 Task: Plan a photography outing to a botanical garden on the 18th at 1:00 PM.
Action: Mouse moved to (129, 223)
Screenshot: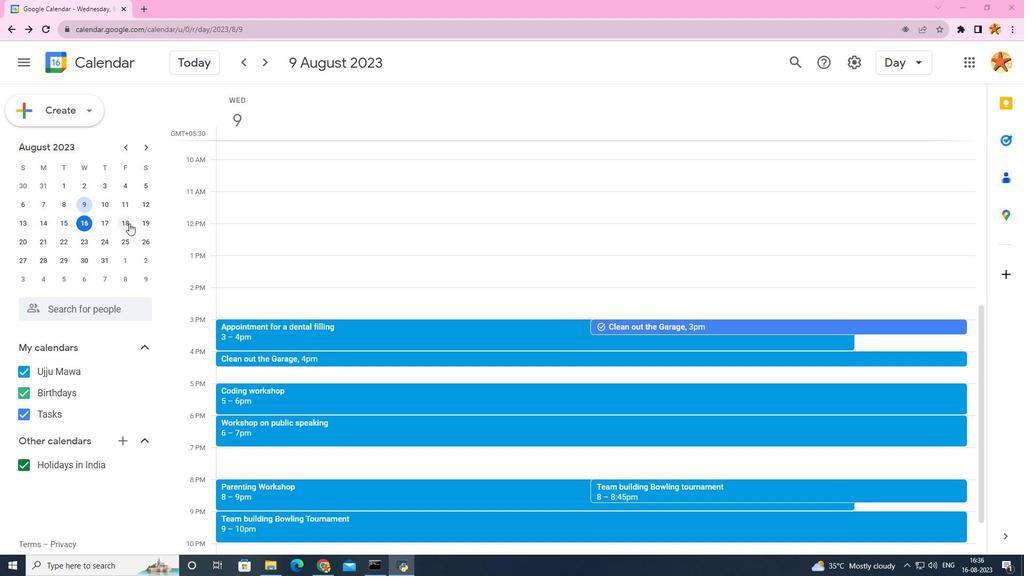 
Action: Mouse pressed left at (129, 223)
Screenshot: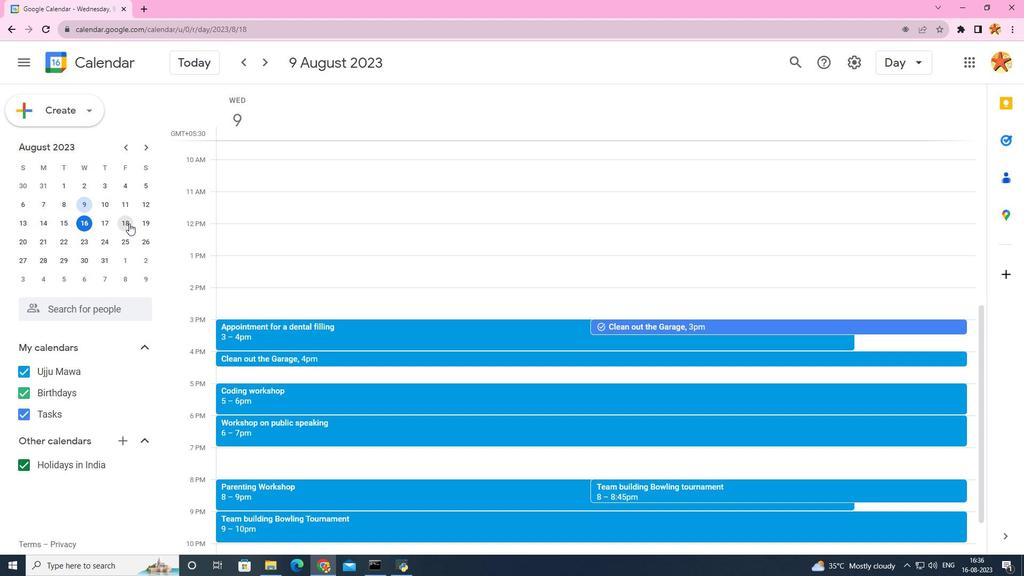
Action: Mouse moved to (233, 248)
Screenshot: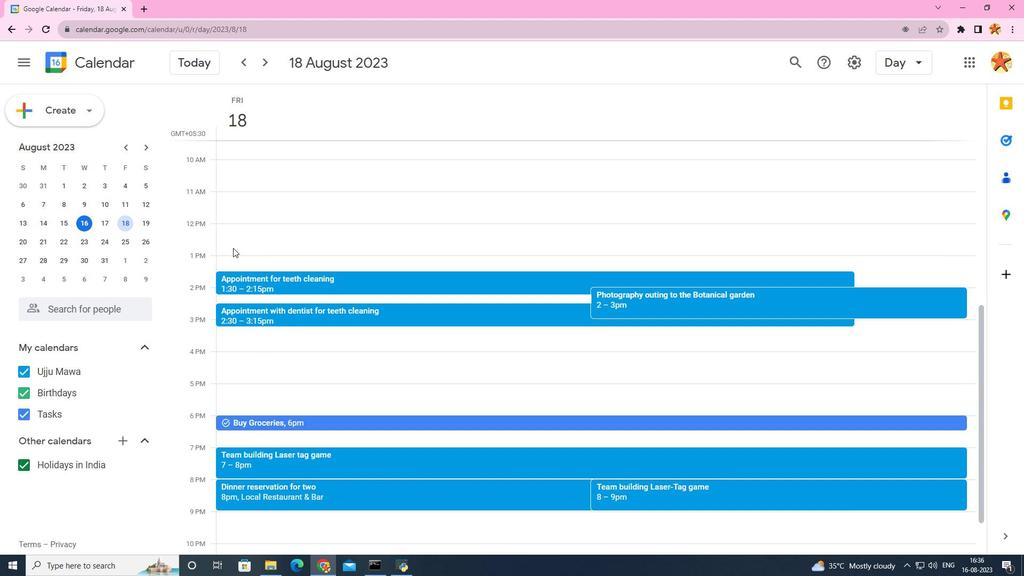
Action: Mouse pressed left at (233, 248)
Screenshot: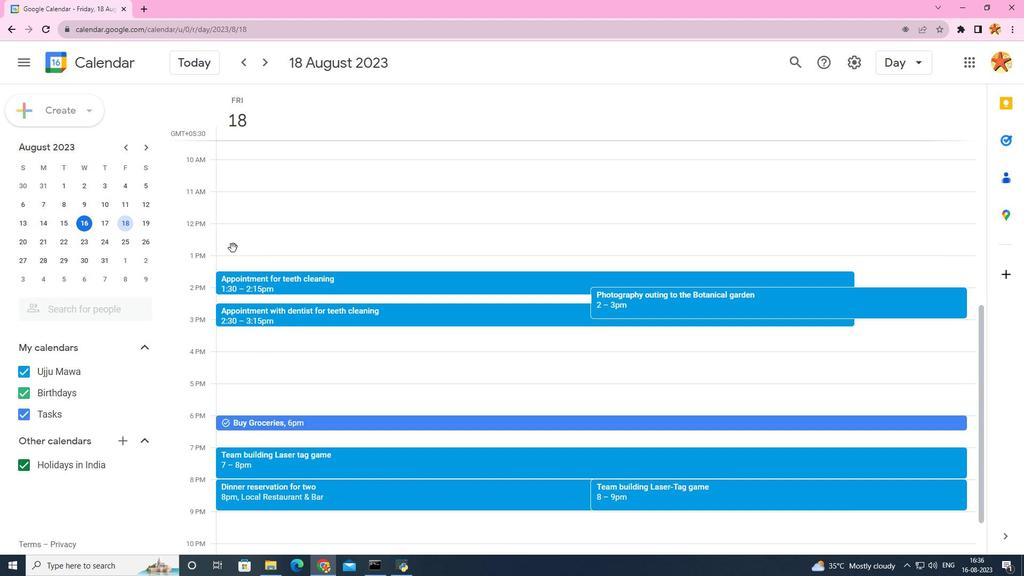 
Action: Mouse moved to (592, 239)
Screenshot: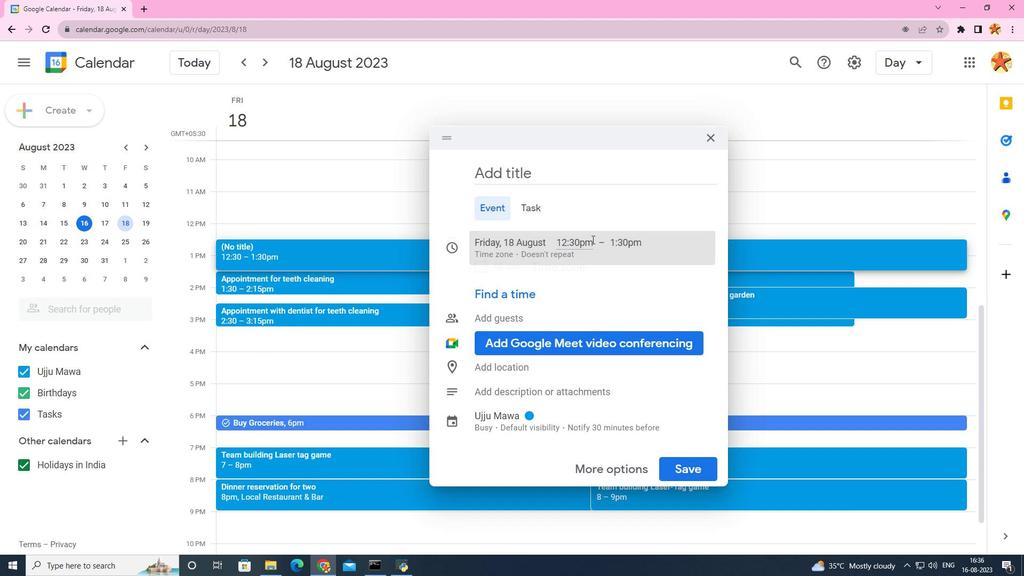 
Action: Mouse pressed left at (592, 239)
Screenshot: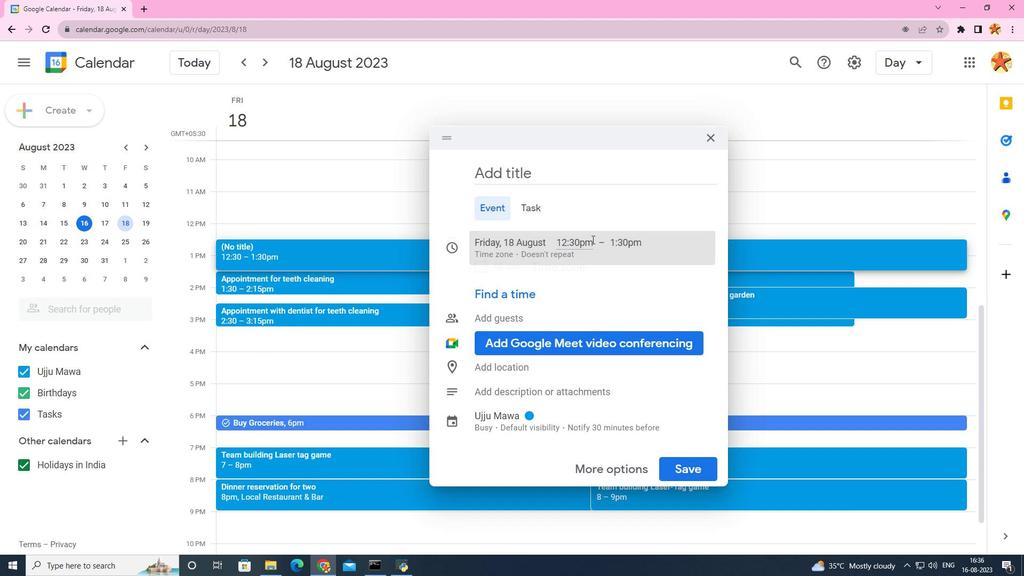 
Action: Mouse moved to (559, 375)
Screenshot: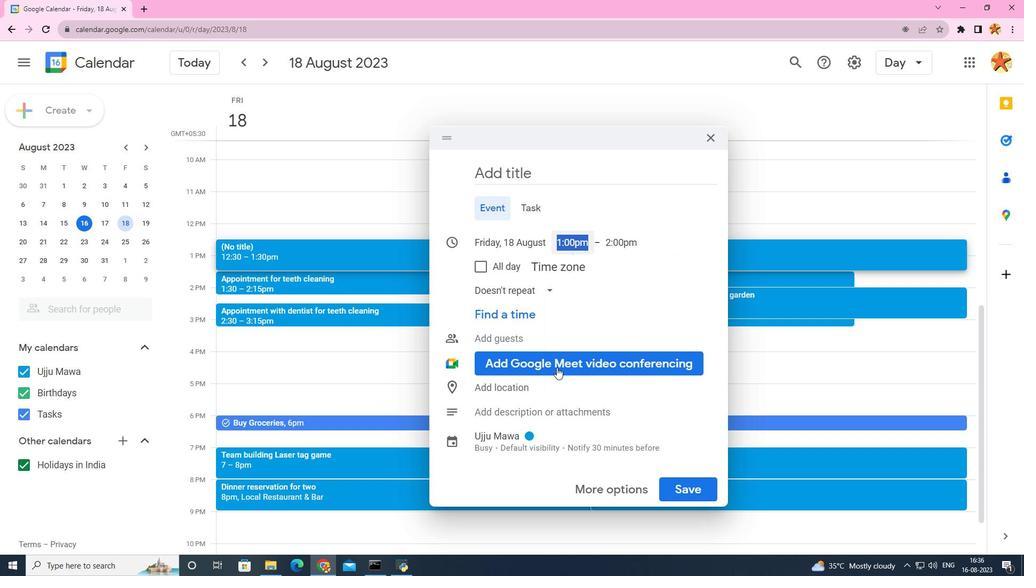 
Action: Mouse pressed left at (559, 375)
Screenshot: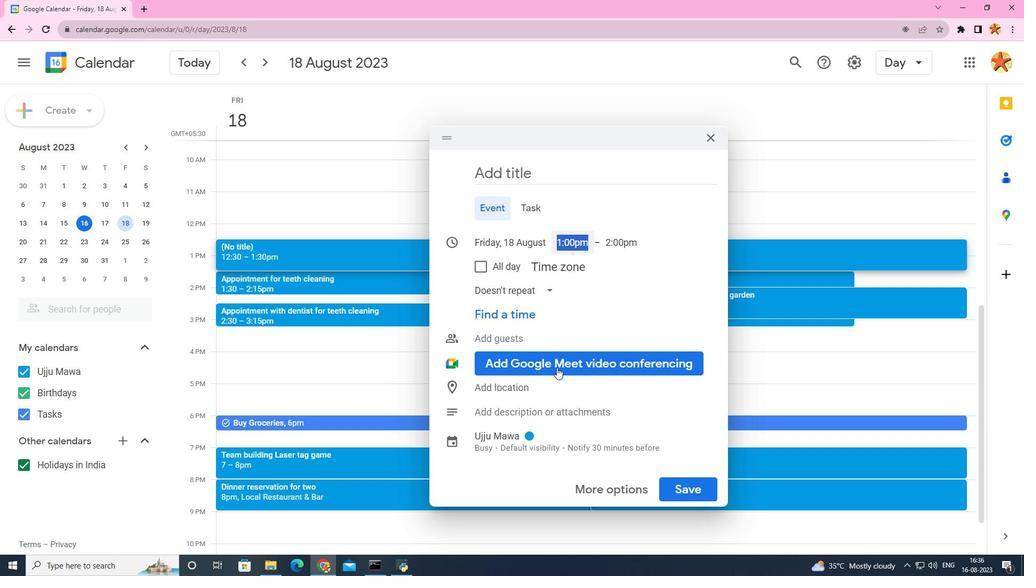
Action: Mouse moved to (536, 174)
Screenshot: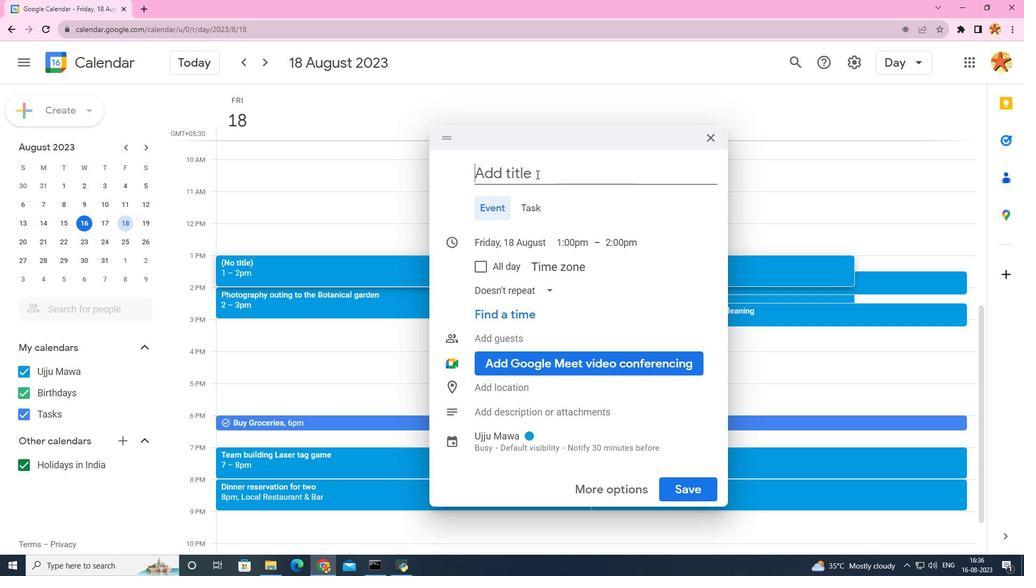 
Action: Mouse pressed left at (536, 174)
Screenshot: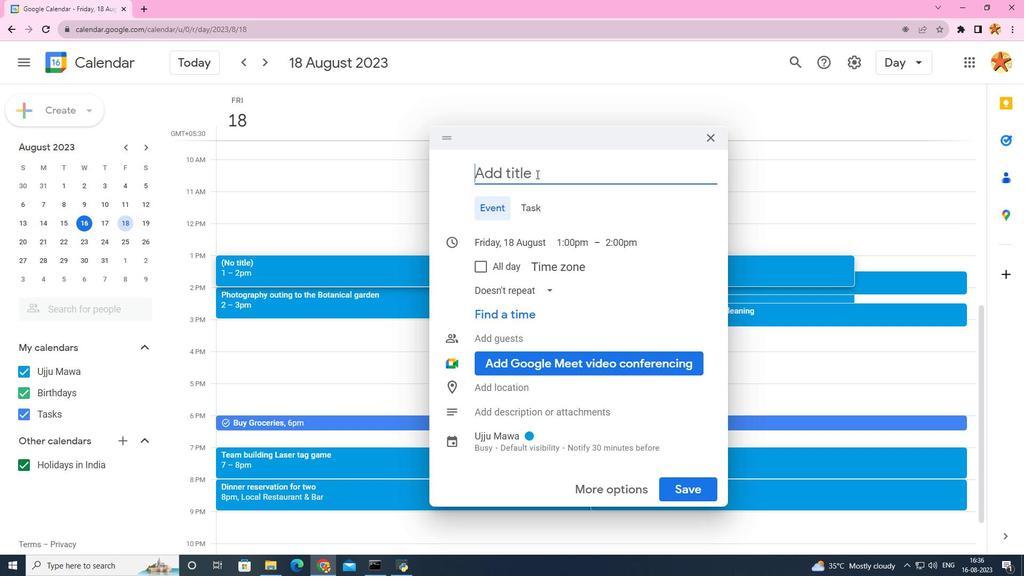 
Action: Key pressed <Key.caps_lock>P<Key.caps_lock>ho
Screenshot: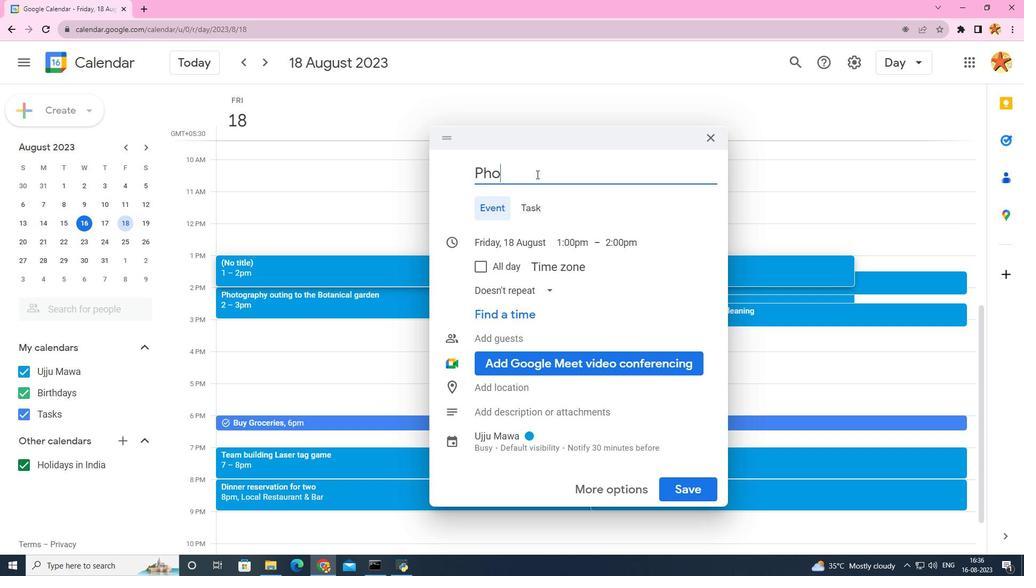 
Action: Mouse moved to (536, 136)
Screenshot: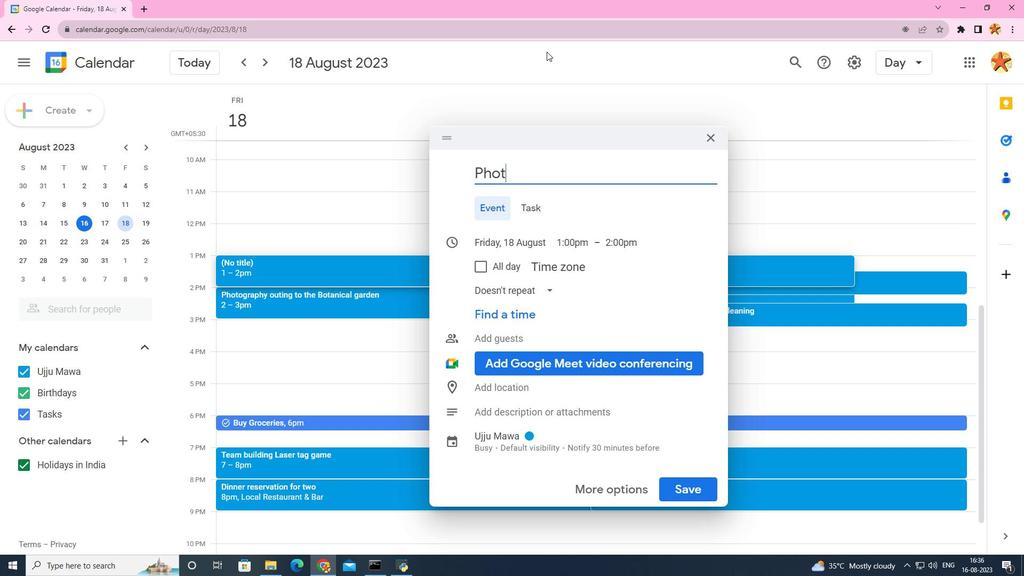 
Action: Key pressed t
Screenshot: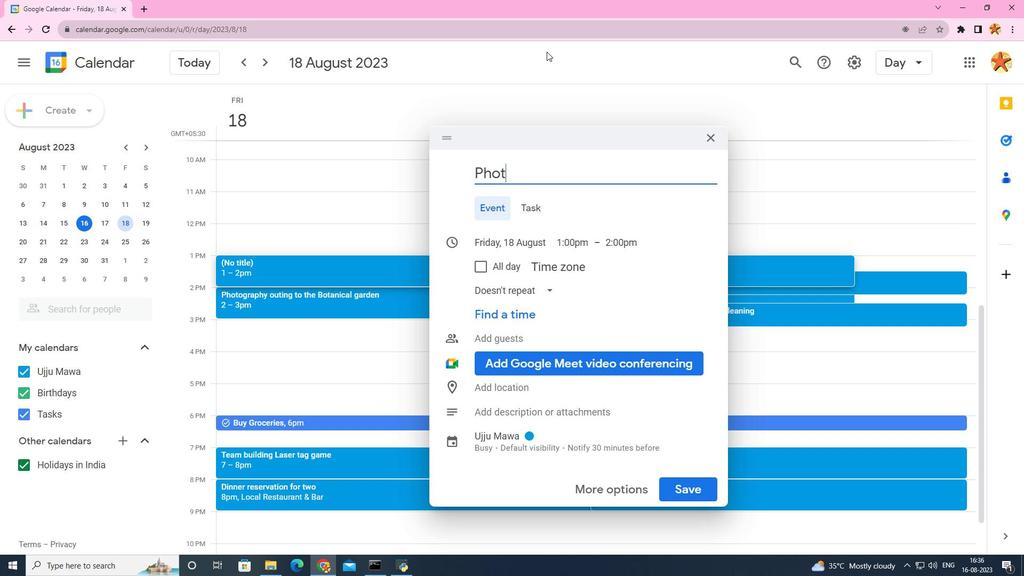 
Action: Mouse moved to (546, 51)
Screenshot: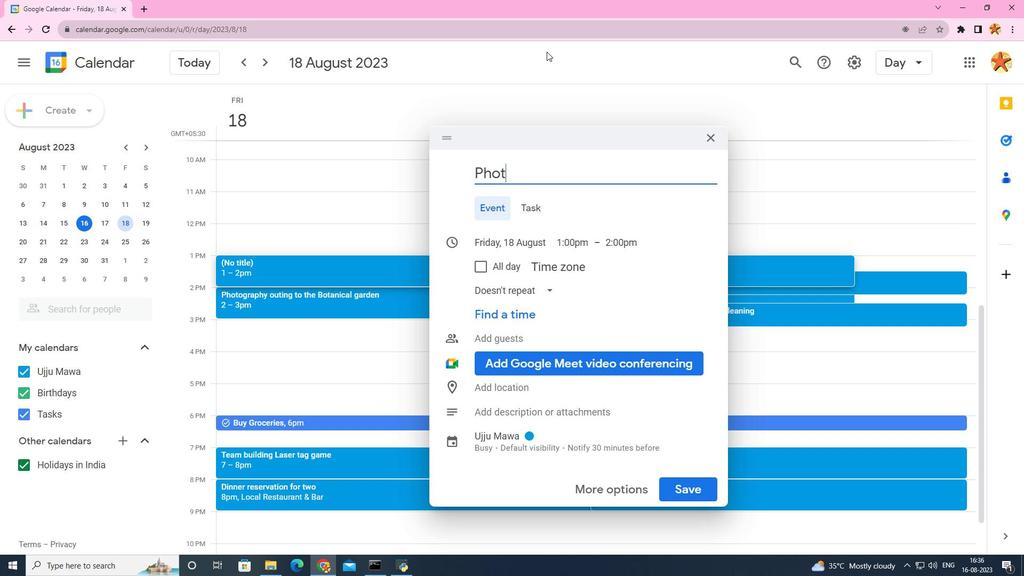 
Action: Key pressed ography<Key.space>out
Screenshot: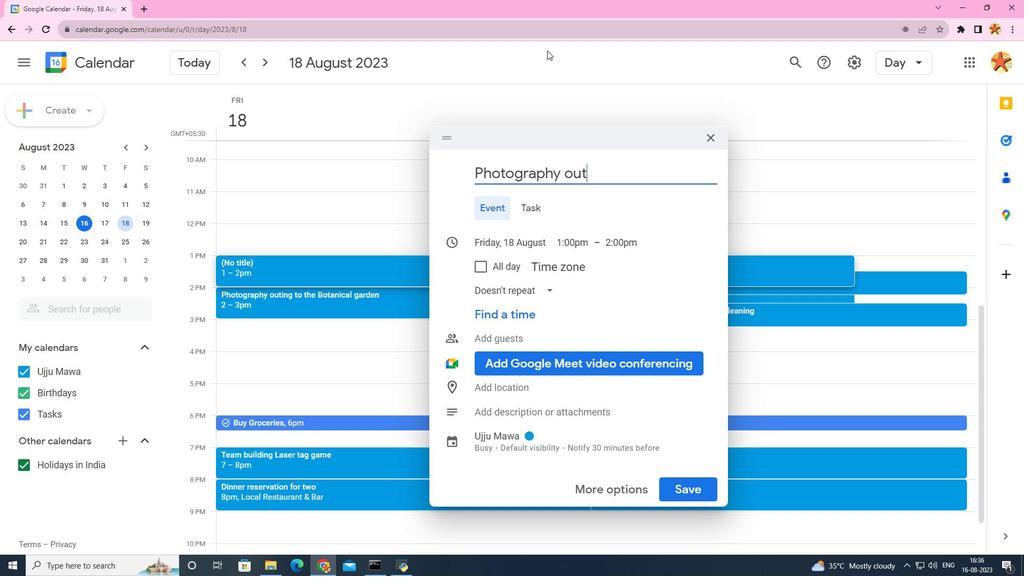 
Action: Mouse moved to (547, 50)
Screenshot: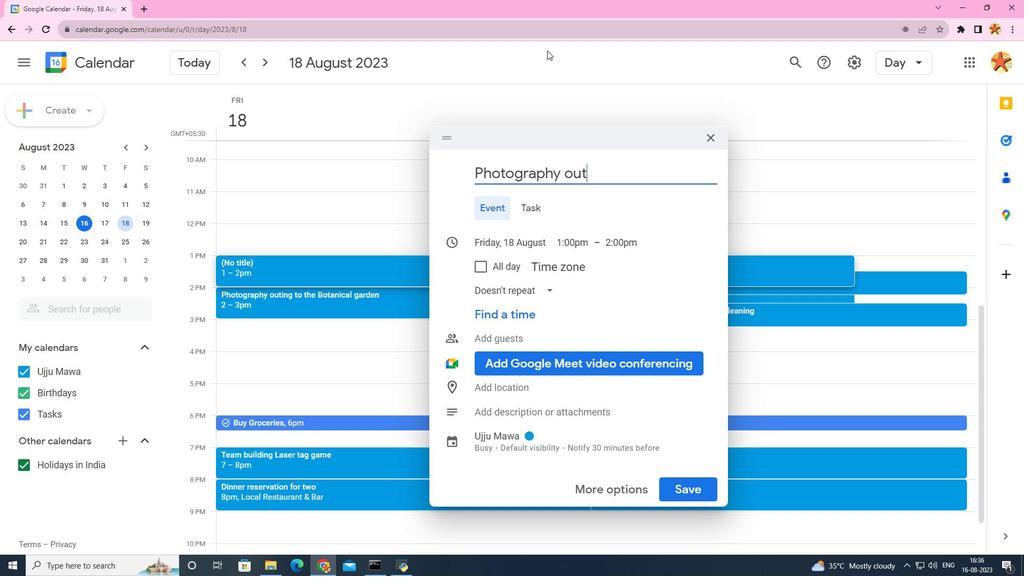 
Action: Key pressed ing<Key.space>to<Key.space>a<Key.space>botanical<Key.space>garden
Screenshot: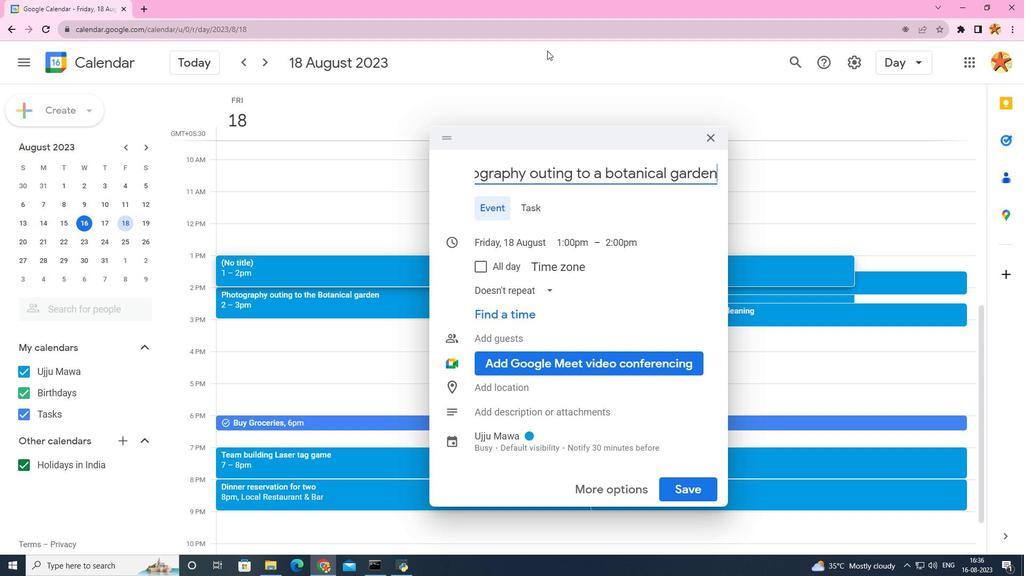 
Action: Mouse moved to (672, 490)
Screenshot: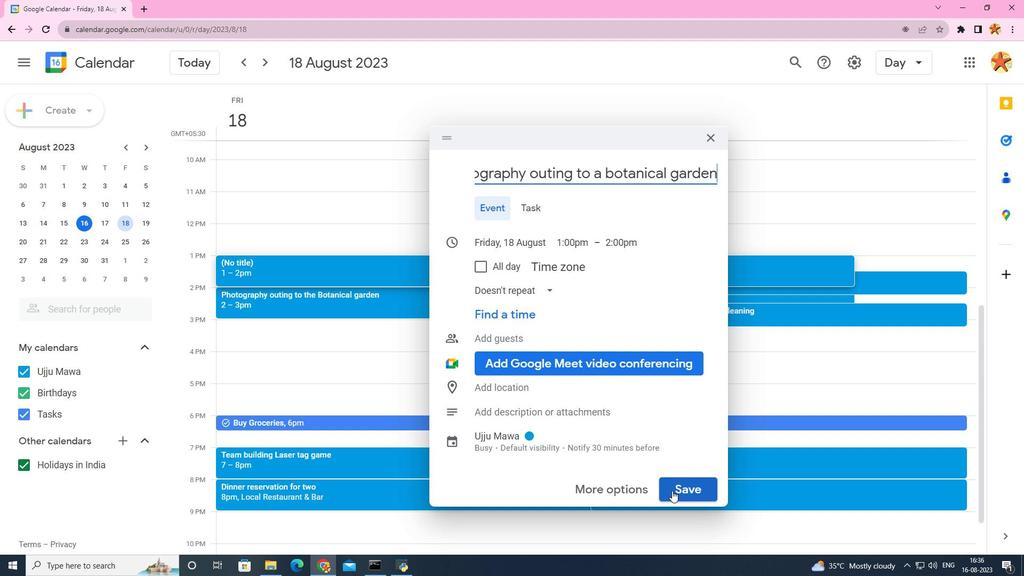 
Action: Mouse pressed left at (672, 490)
Screenshot: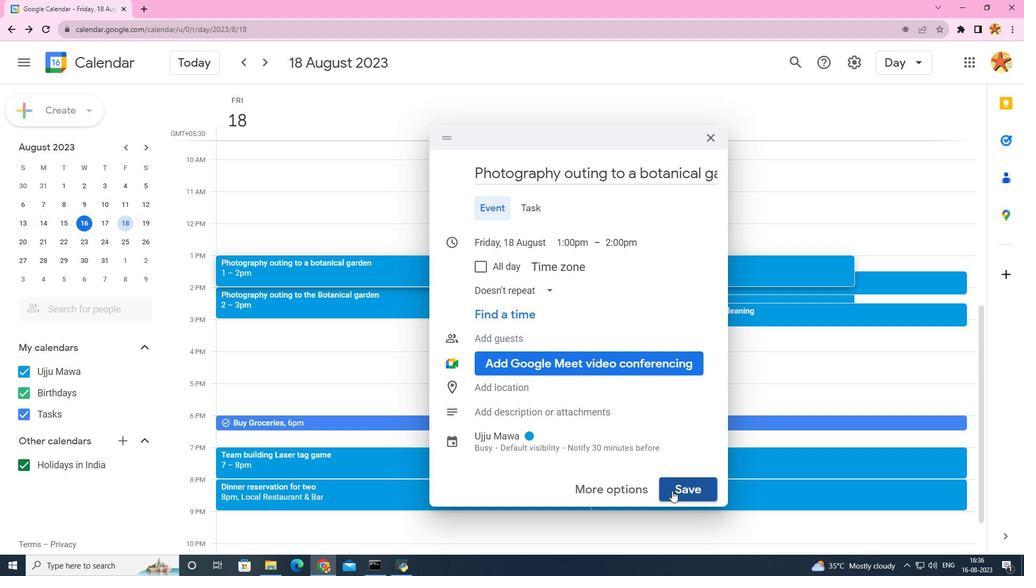 
Action: Mouse pressed right at (672, 490)
Screenshot: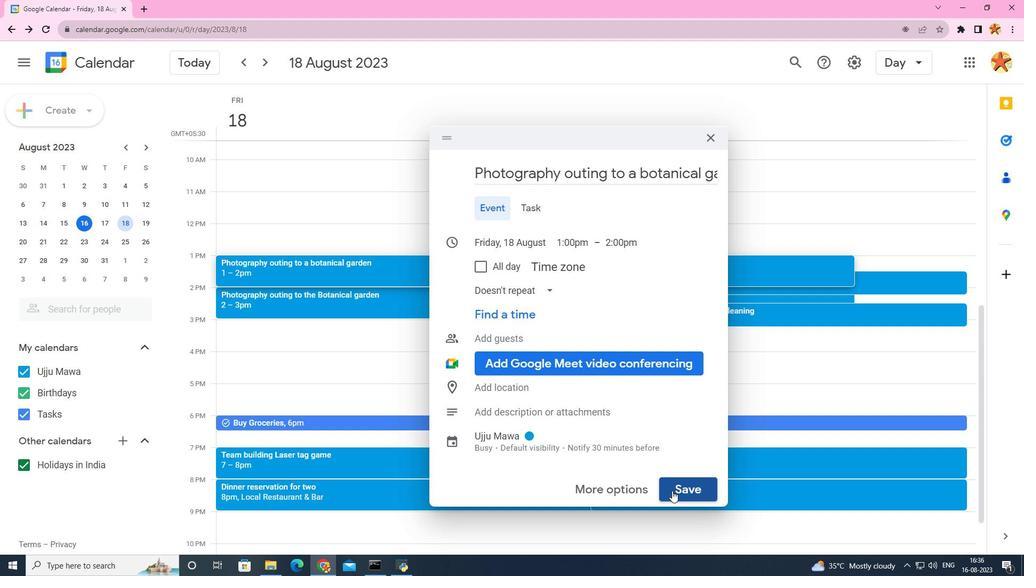 
Action: Mouse moved to (475, 387)
Screenshot: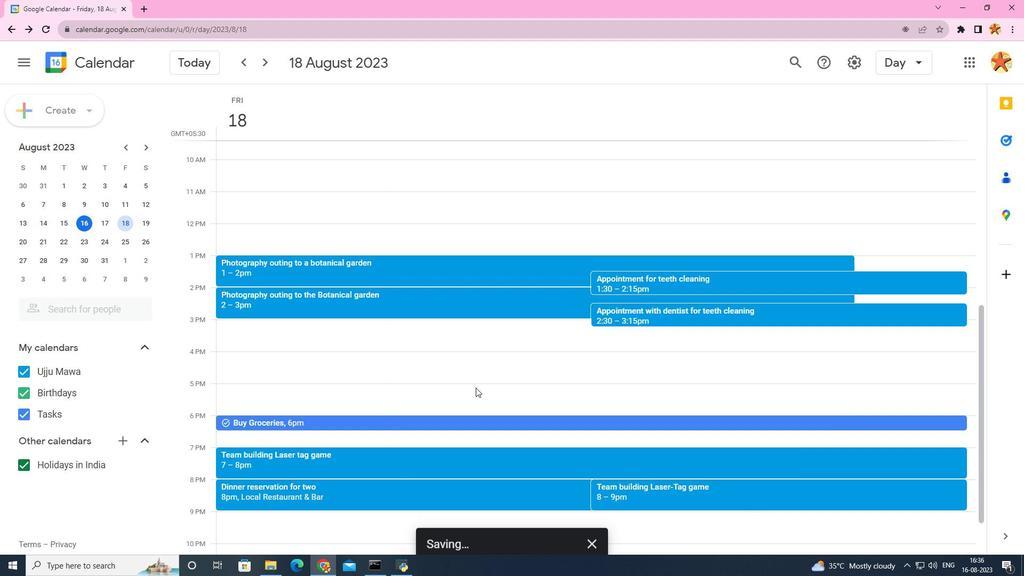 
Action: Mouse pressed left at (475, 387)
Screenshot: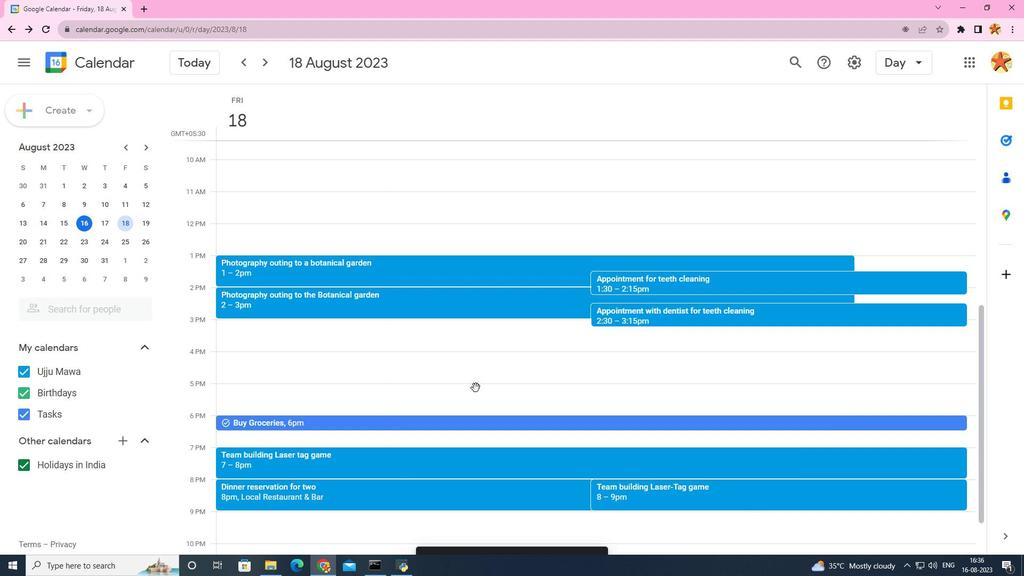 
Action: Mouse moved to (391, 362)
Screenshot: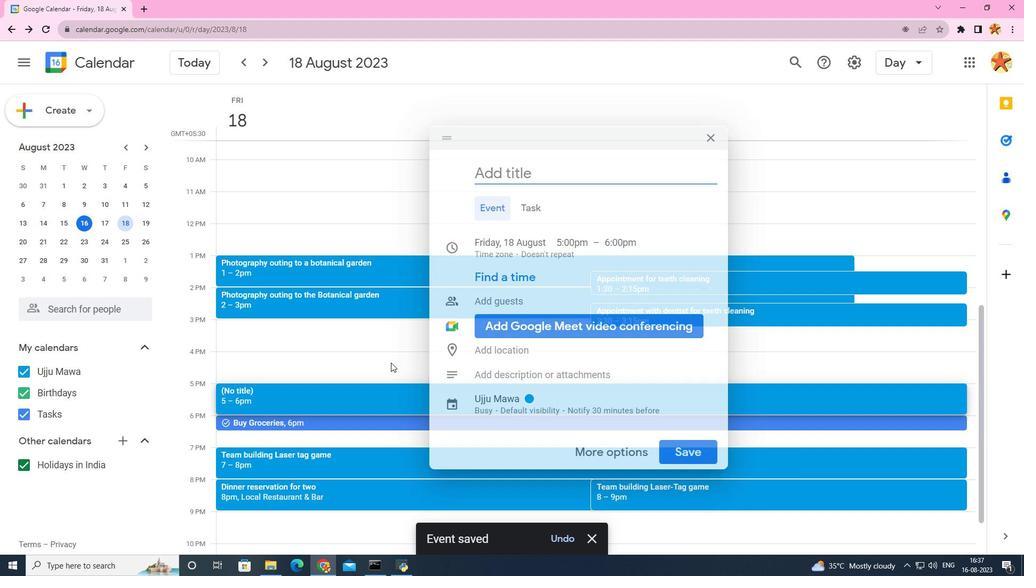 
Action: Mouse pressed left at (391, 362)
Screenshot: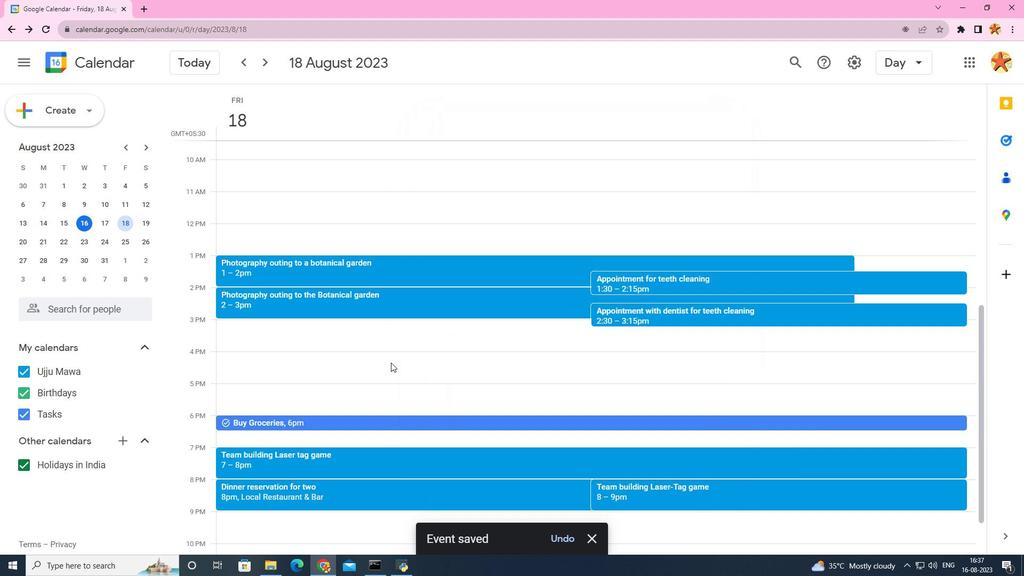 
Action: Mouse moved to (391, 362)
Screenshot: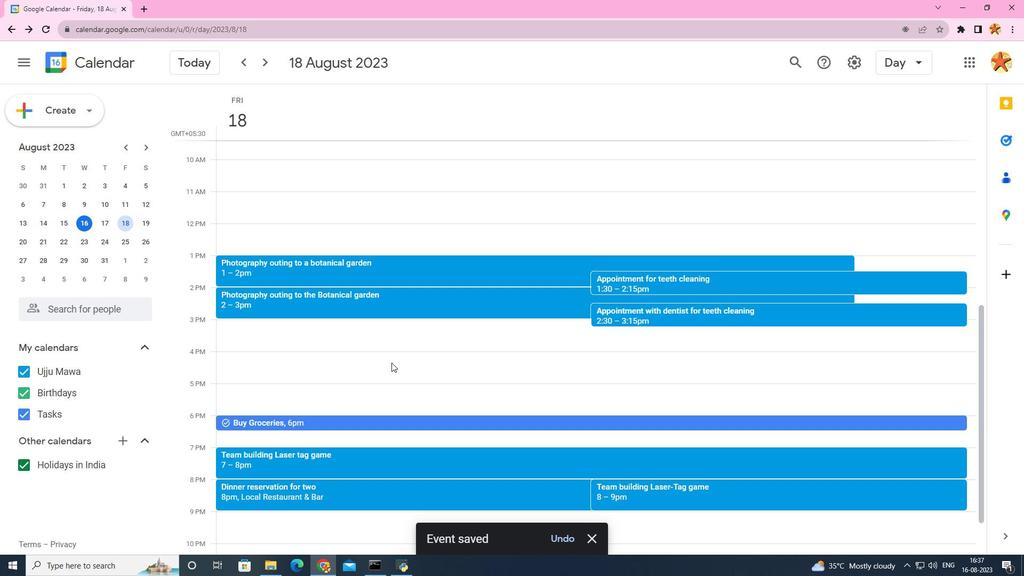 
